 Task: Send the instant meeting to Hitesh Gulati.
Action: Mouse moved to (615, 70)
Screenshot: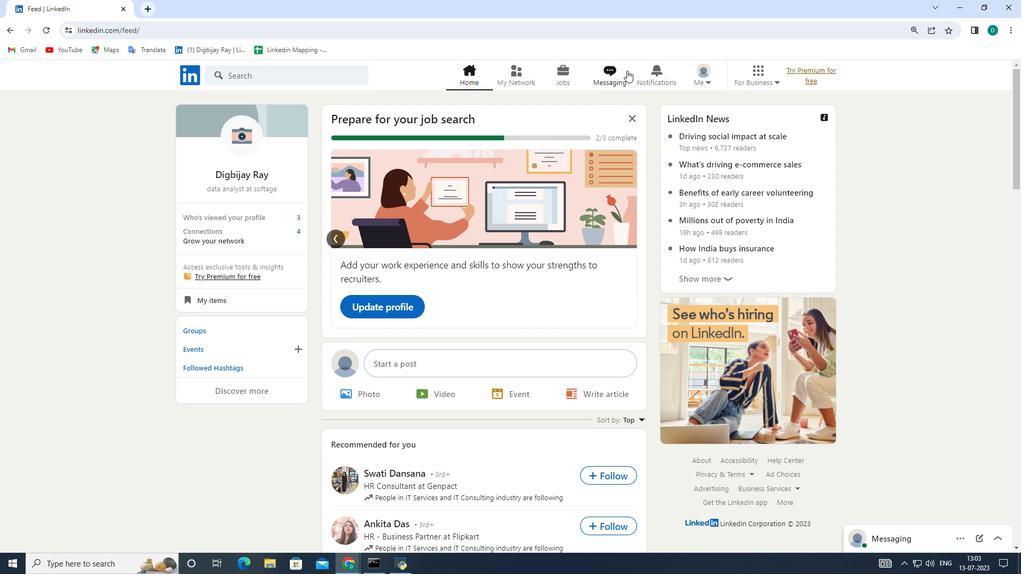 
Action: Mouse pressed left at (615, 70)
Screenshot: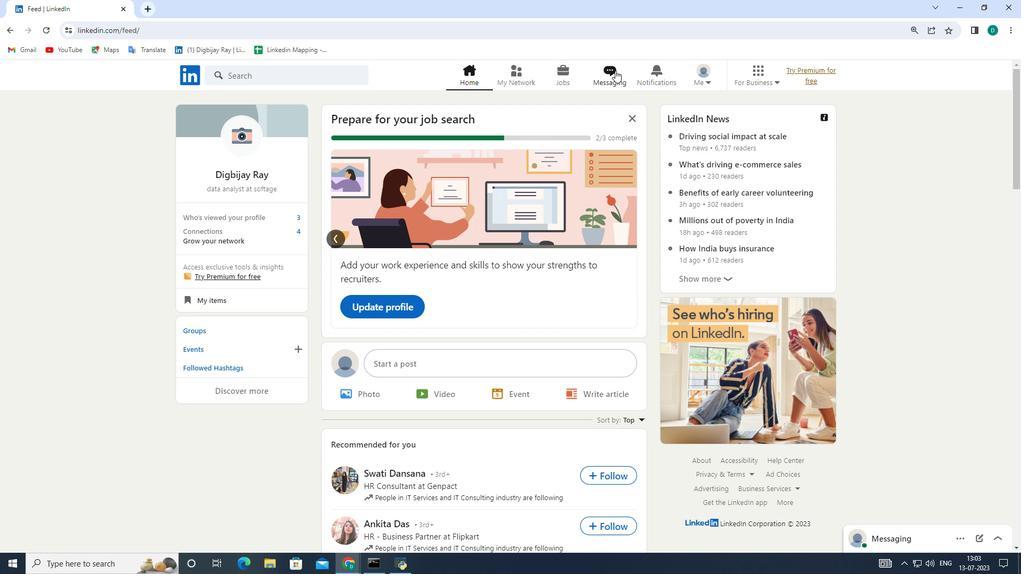 
Action: Mouse moved to (589, 120)
Screenshot: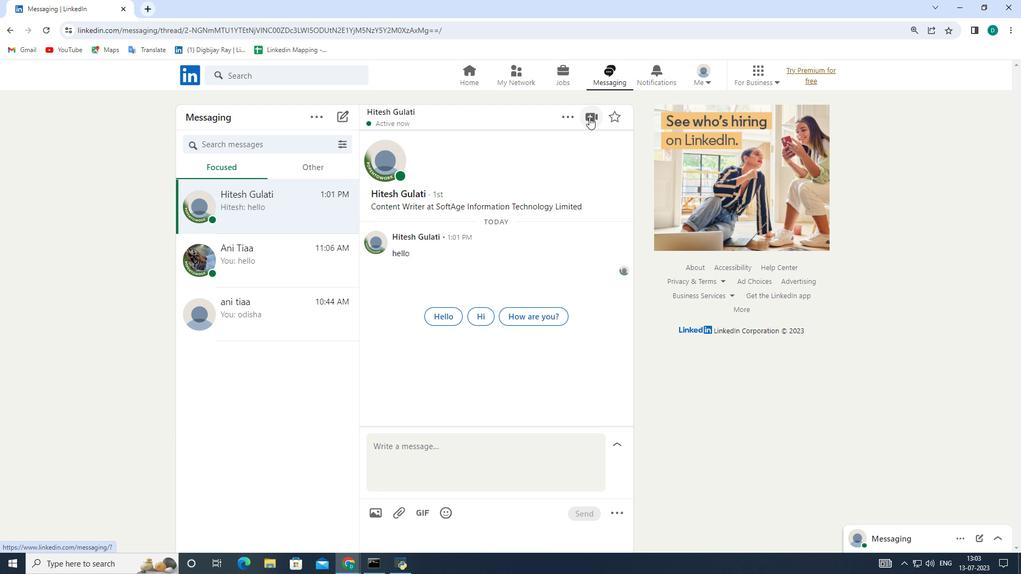 
Action: Mouse pressed left at (589, 120)
Screenshot: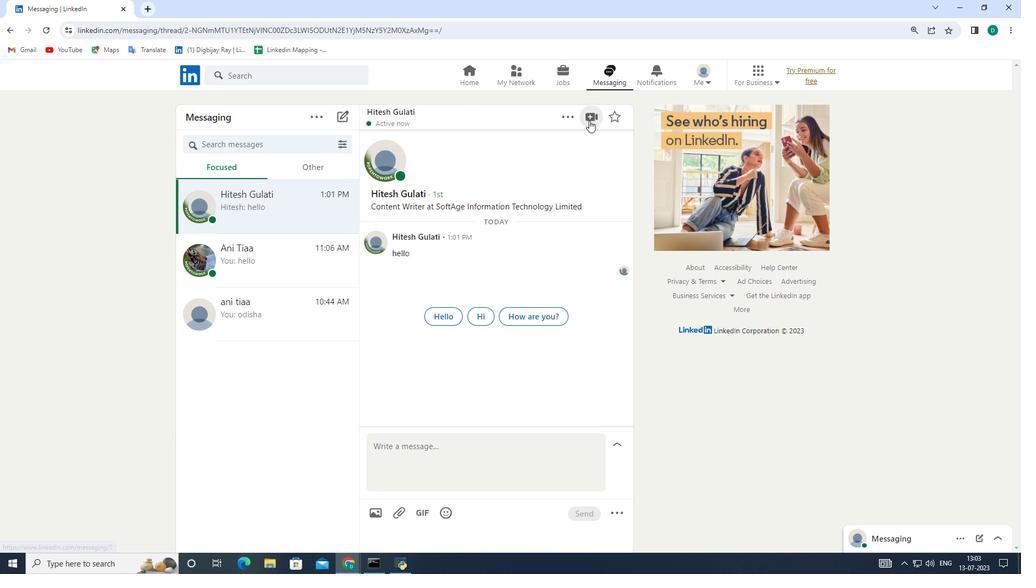 
Action: Mouse moved to (489, 142)
Screenshot: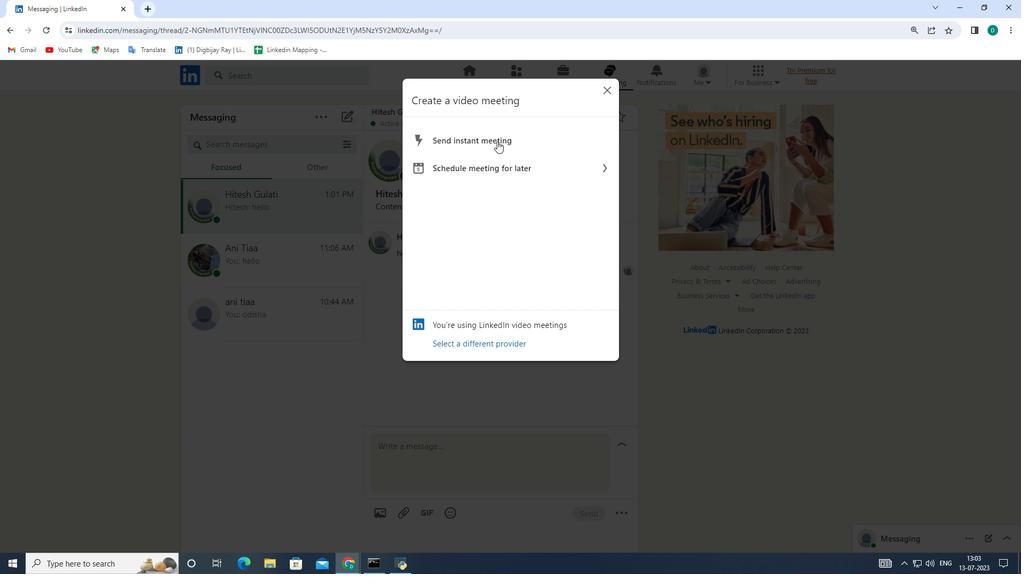 
Action: Mouse pressed left at (489, 142)
Screenshot: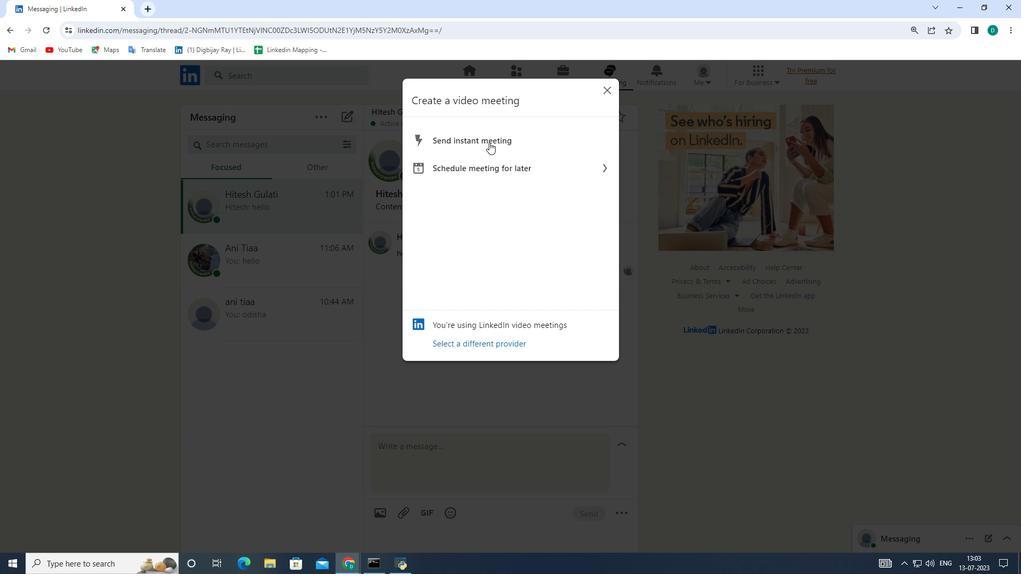 
